 Task: Create a rule when a due date more than days ago is removed from a card by me.
Action: Mouse moved to (1026, 147)
Screenshot: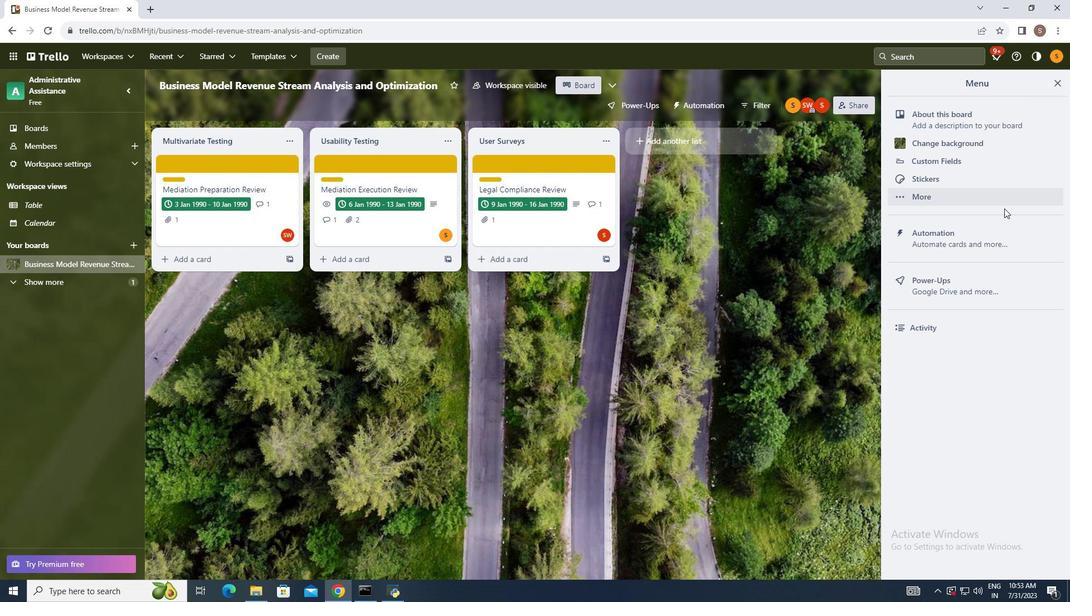
Action: Mouse pressed left at (1026, 147)
Screenshot: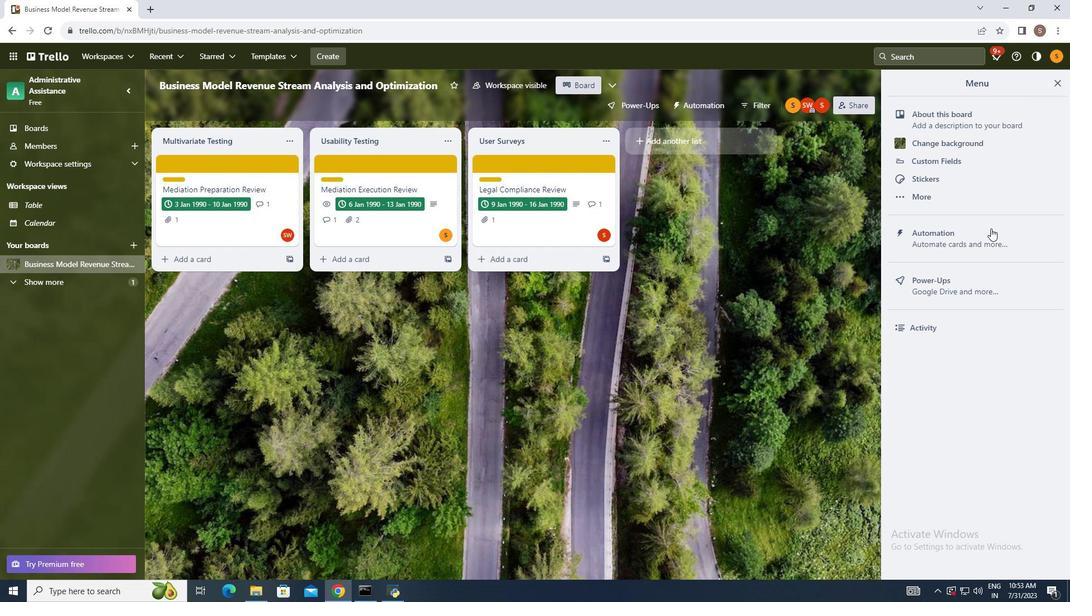 
Action: Mouse moved to (1029, 147)
Screenshot: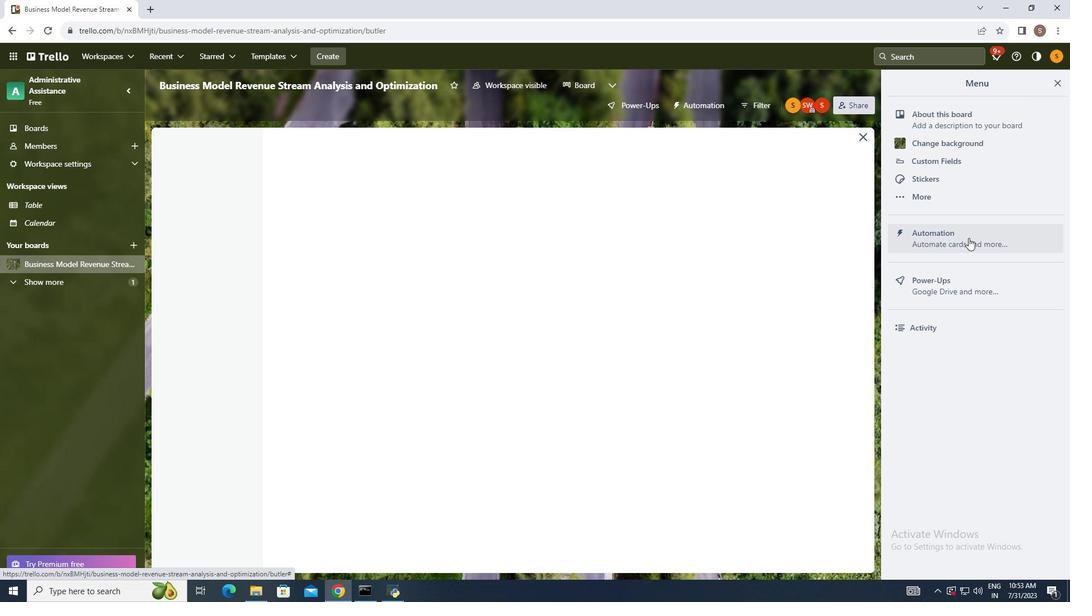 
Action: Mouse pressed left at (1029, 147)
Screenshot: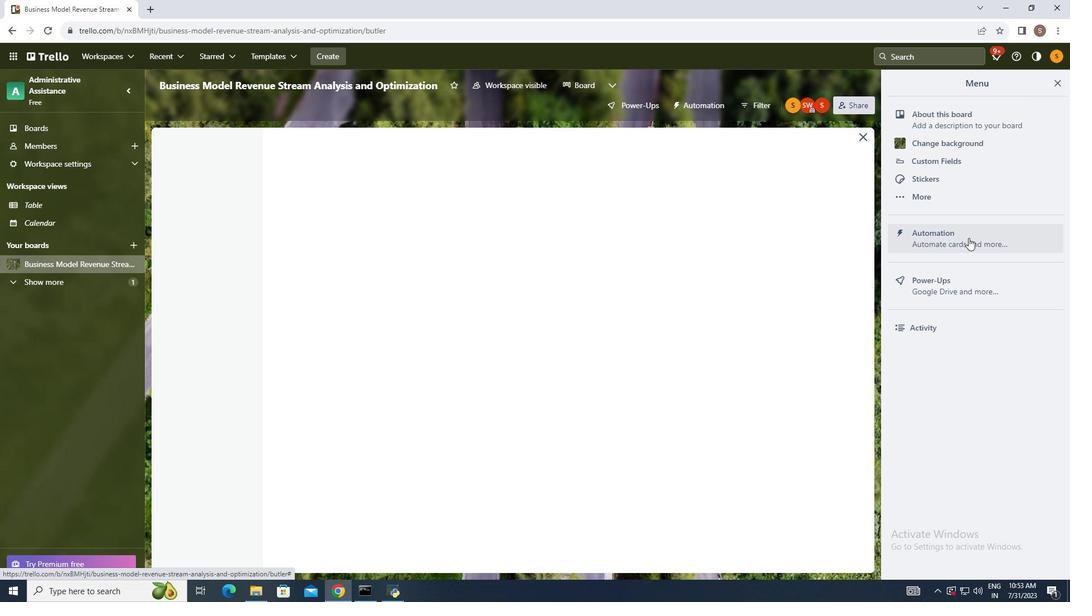 
Action: Mouse moved to (1019, 152)
Screenshot: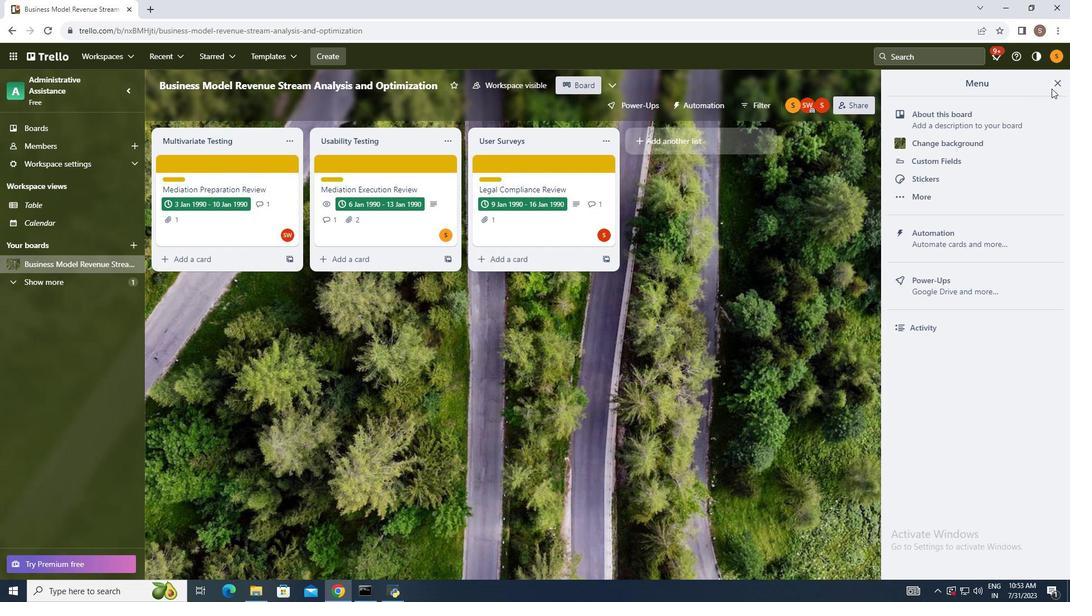 
Action: Mouse pressed left at (1019, 152)
Screenshot: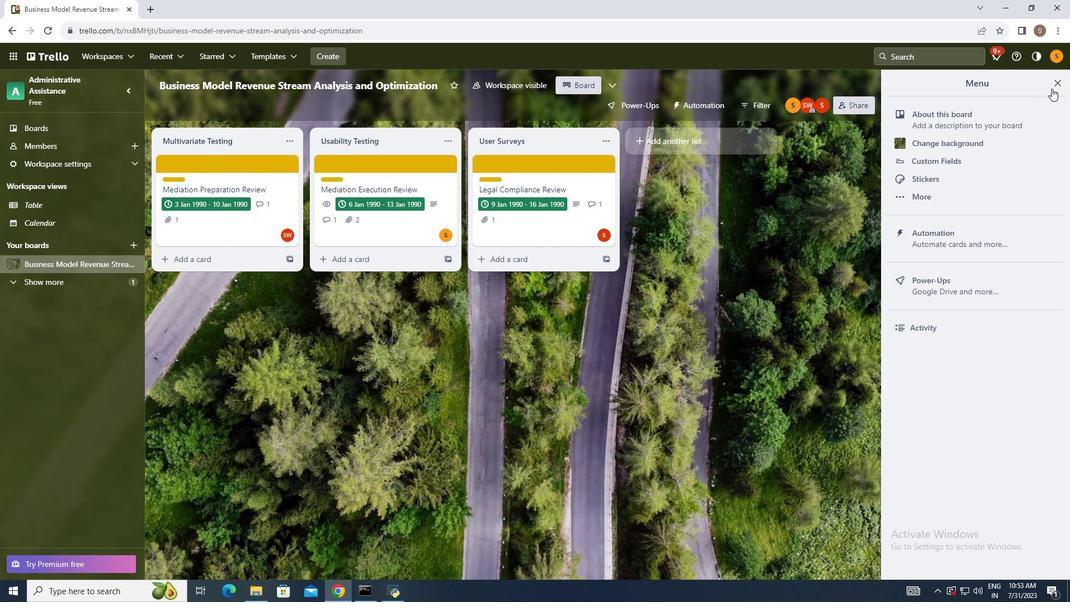
Action: Mouse moved to (940, 259)
Screenshot: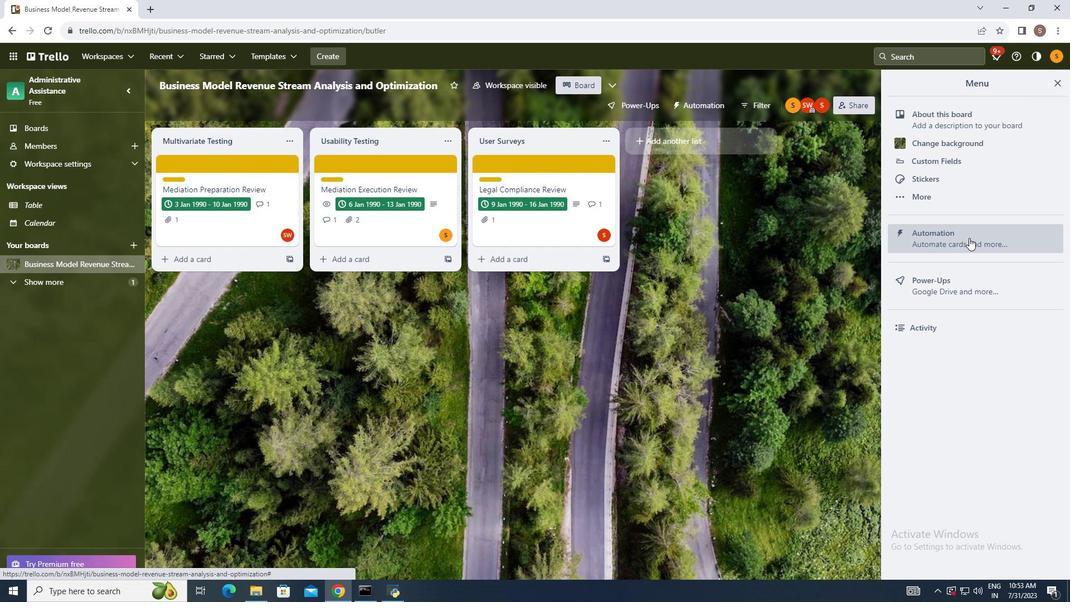 
Action: Mouse pressed left at (940, 259)
Screenshot: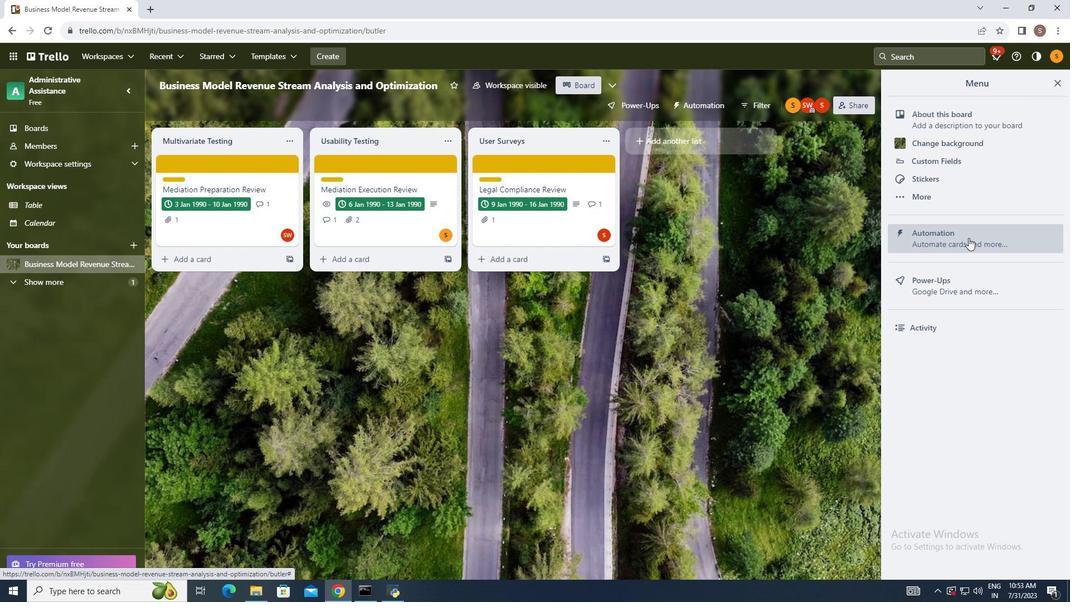 
Action: Mouse moved to (190, 234)
Screenshot: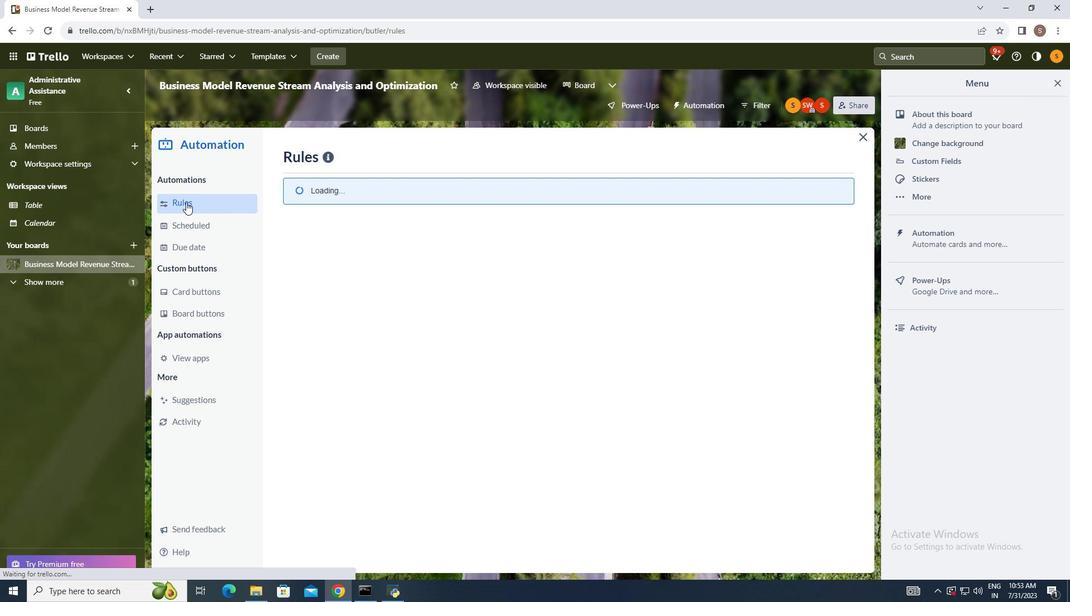 
Action: Mouse pressed left at (190, 234)
Screenshot: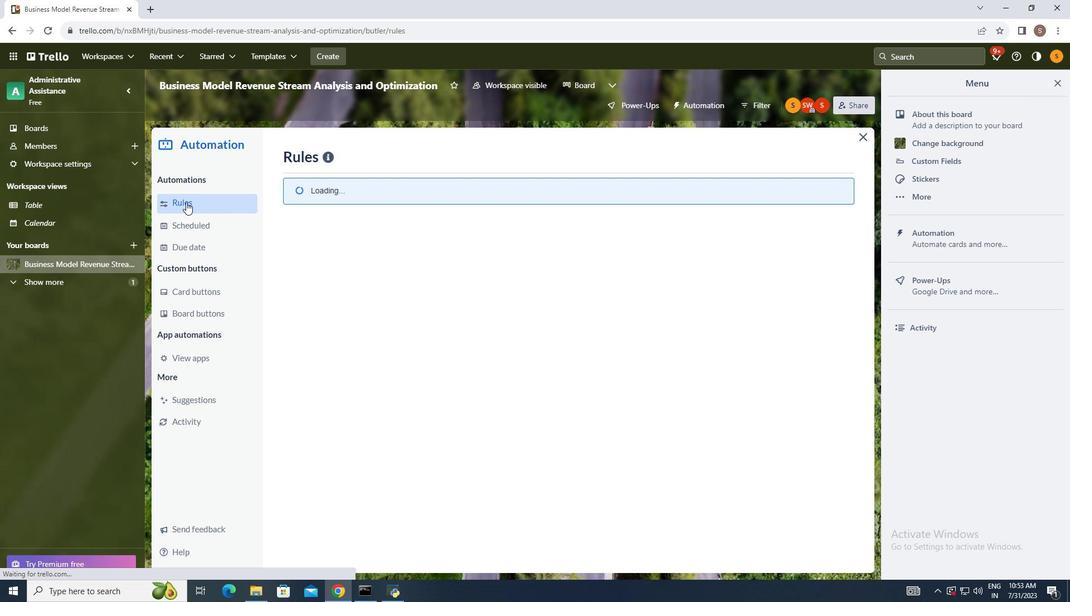 
Action: Mouse moved to (723, 203)
Screenshot: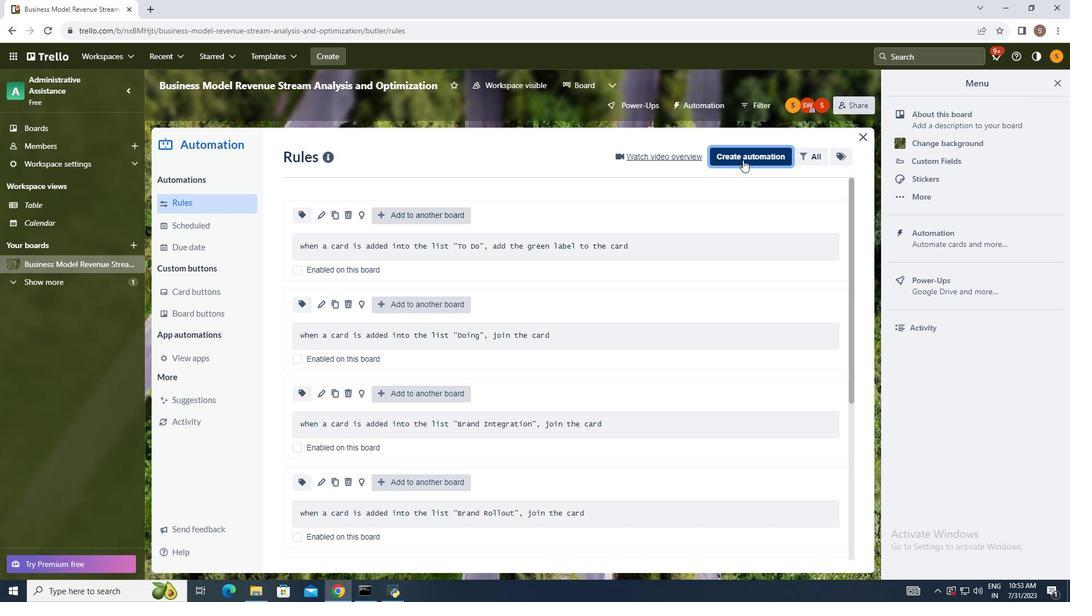 
Action: Mouse pressed left at (723, 203)
Screenshot: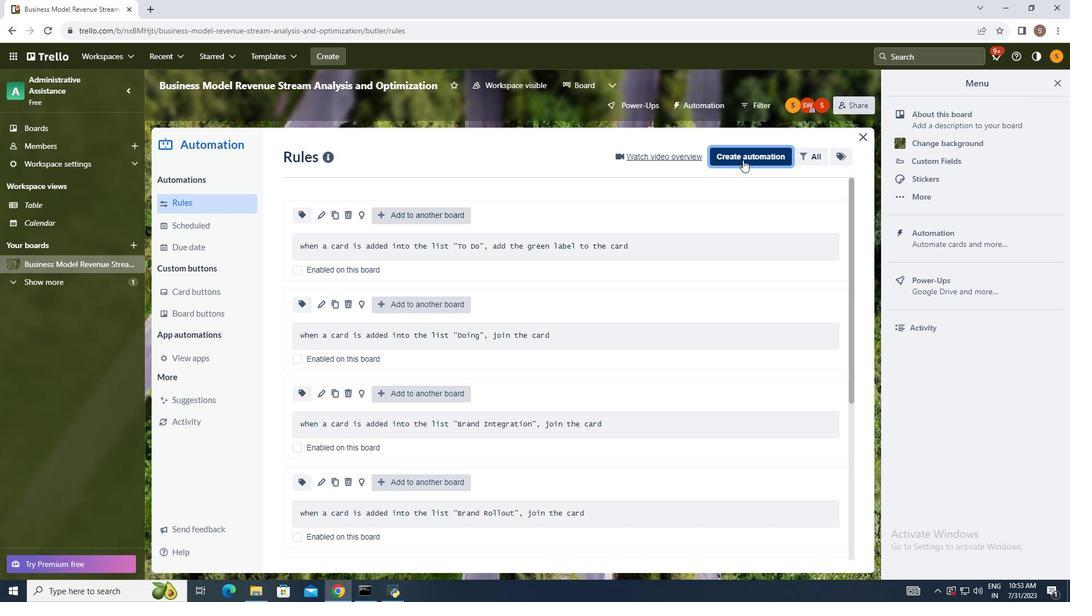 
Action: Mouse moved to (559, 277)
Screenshot: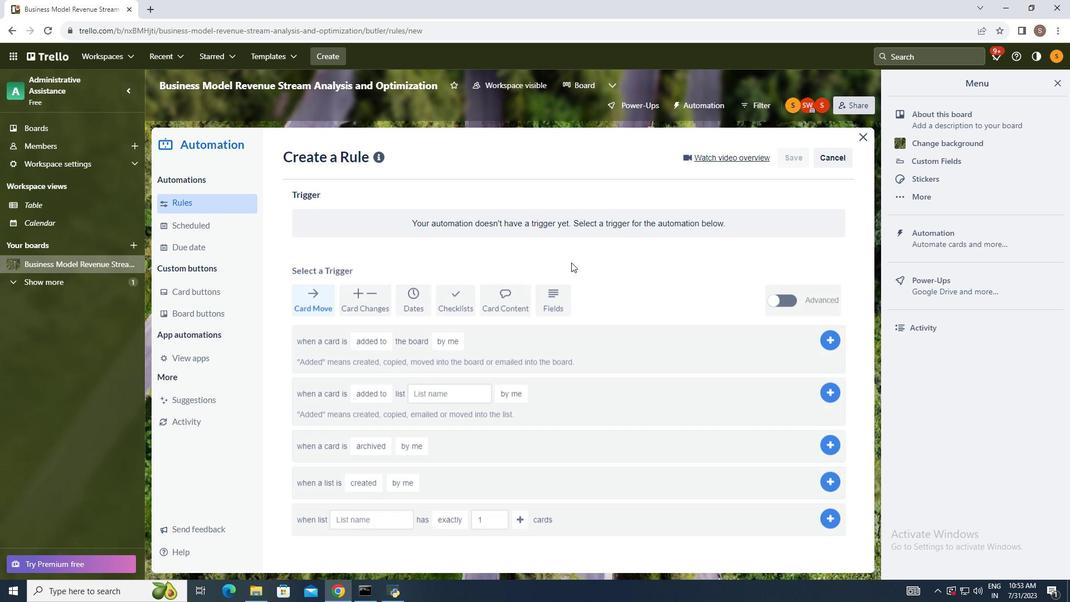 
Action: Mouse pressed left at (559, 277)
Screenshot: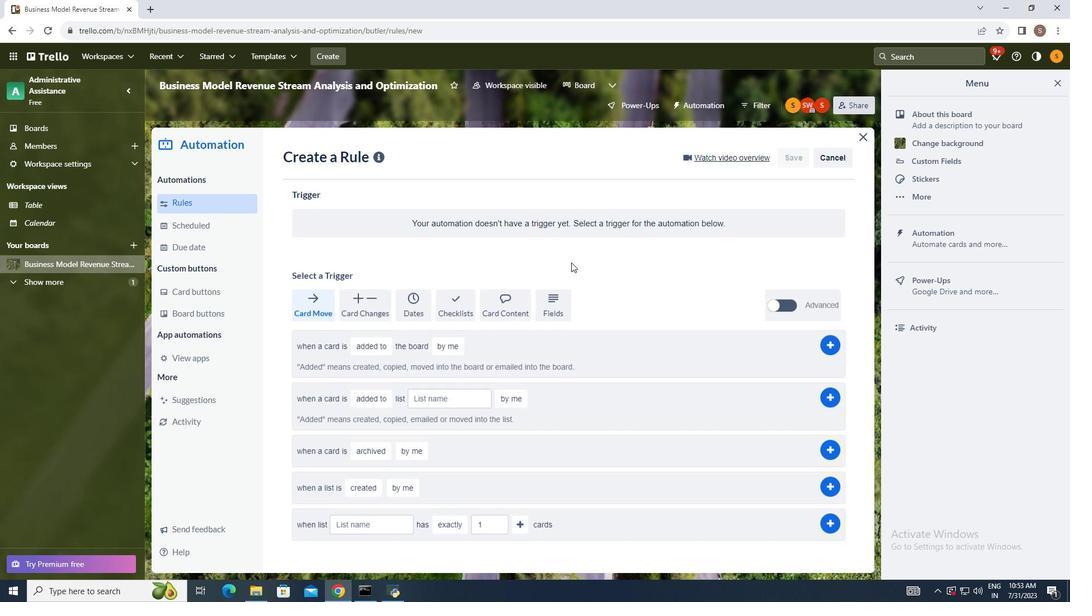 
Action: Mouse moved to (399, 302)
Screenshot: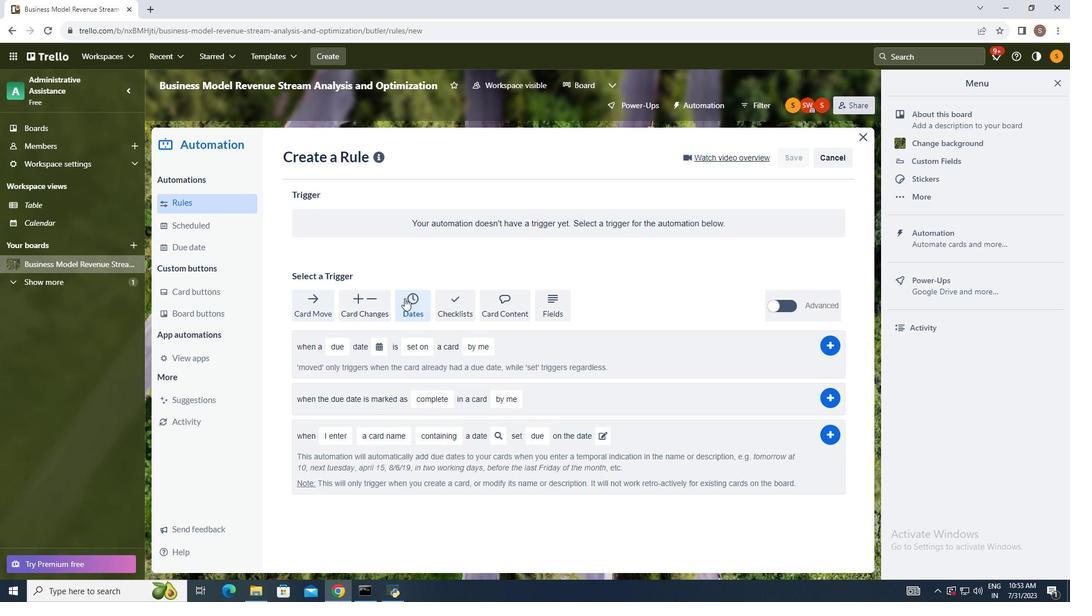 
Action: Mouse pressed left at (399, 302)
Screenshot: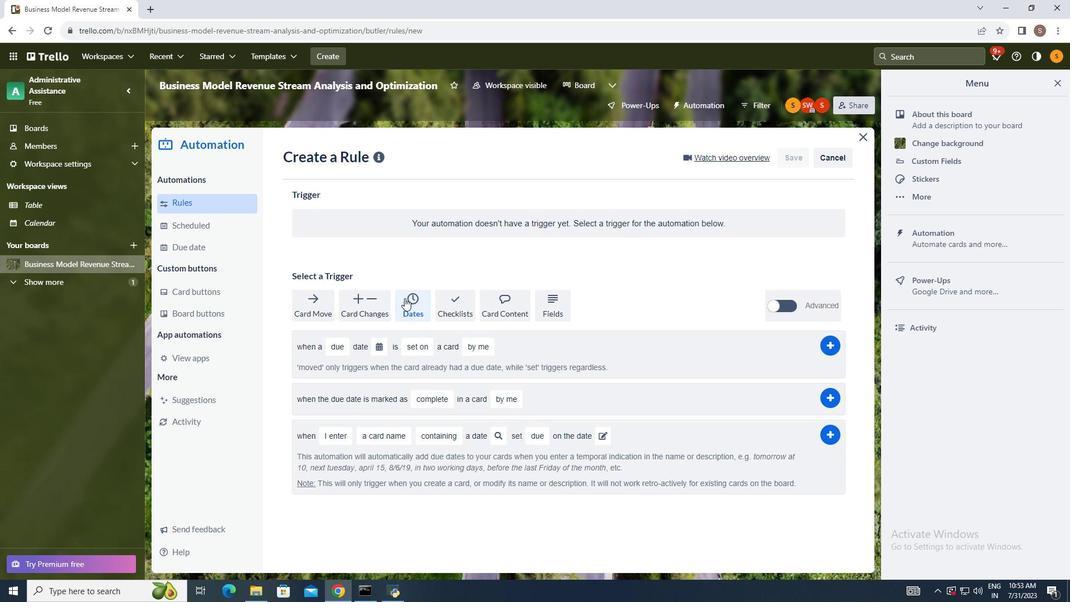 
Action: Mouse moved to (328, 334)
Screenshot: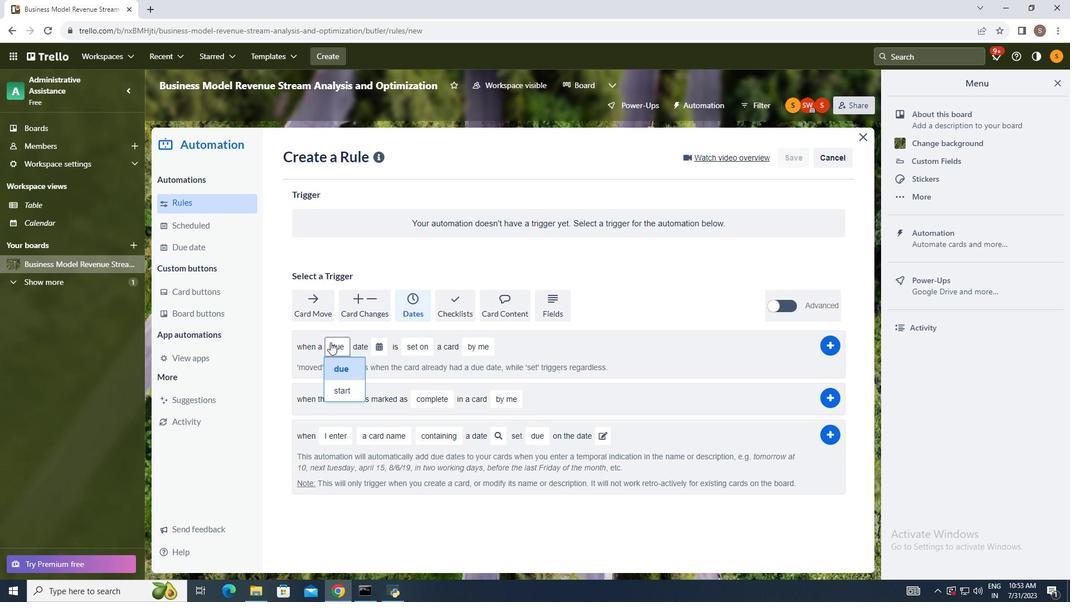 
Action: Mouse pressed left at (328, 334)
Screenshot: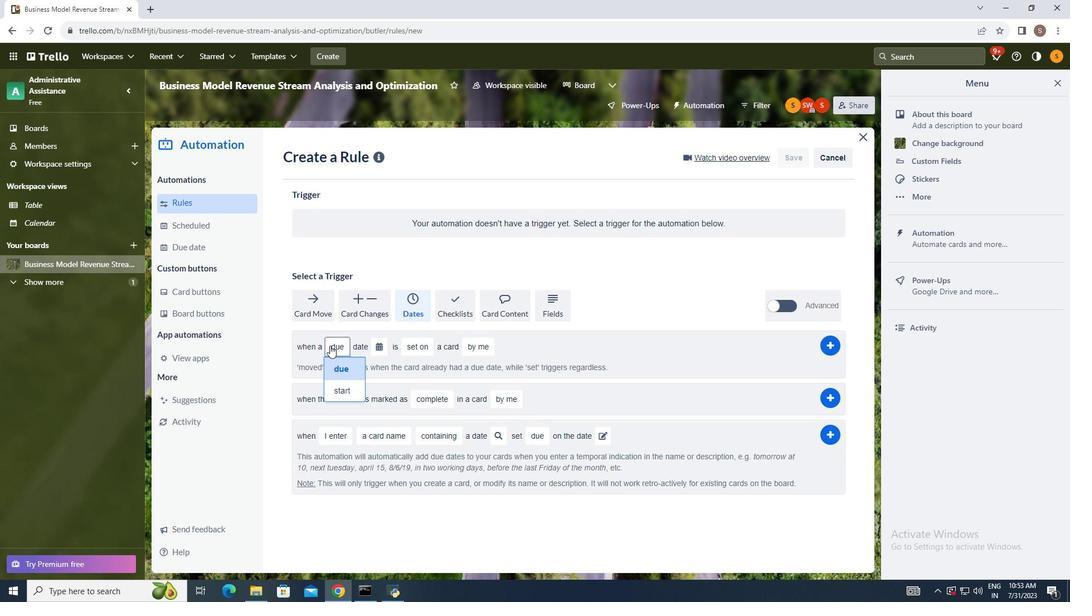 
Action: Mouse moved to (340, 353)
Screenshot: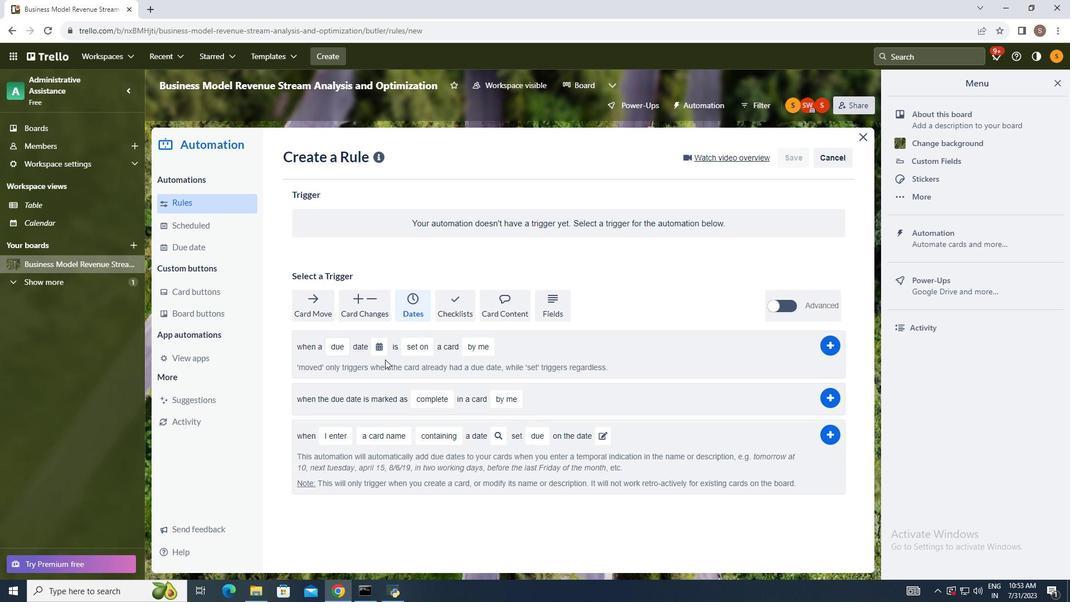 
Action: Mouse pressed left at (340, 353)
Screenshot: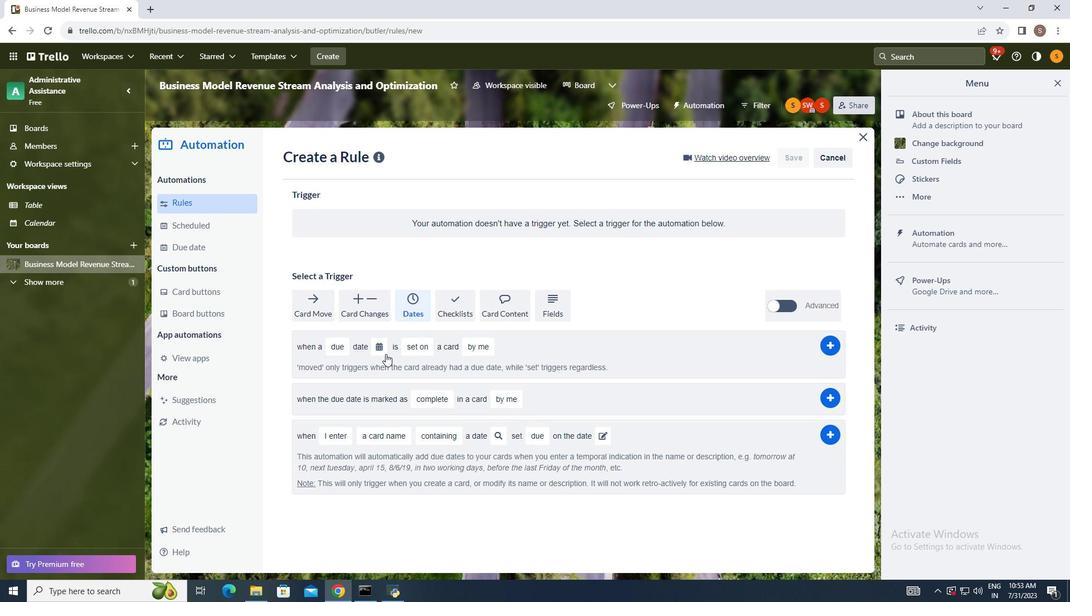 
Action: Mouse moved to (380, 337)
Screenshot: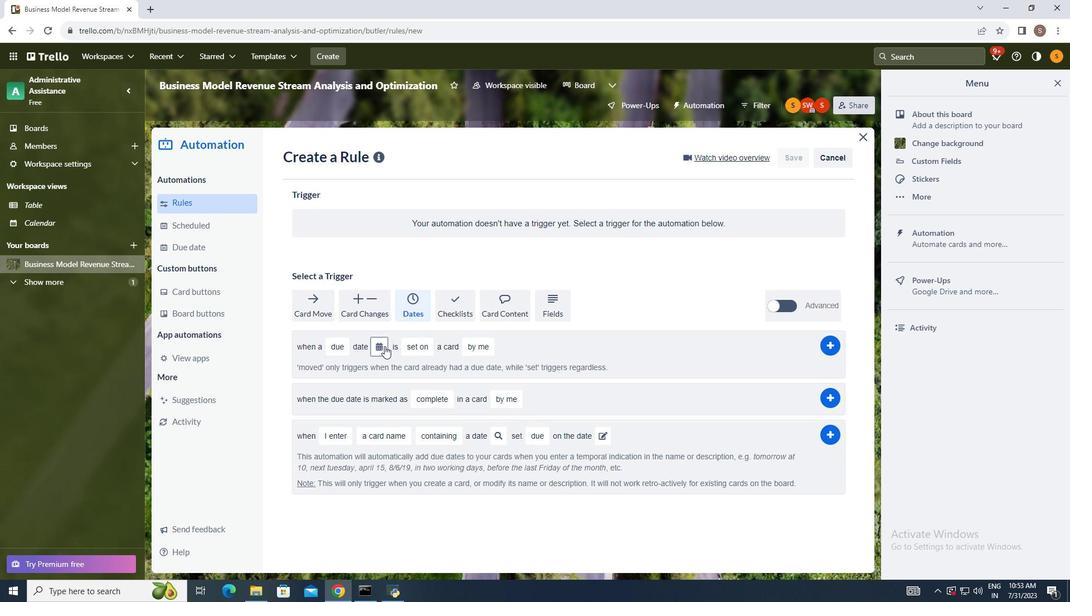 
Action: Mouse pressed left at (380, 337)
Screenshot: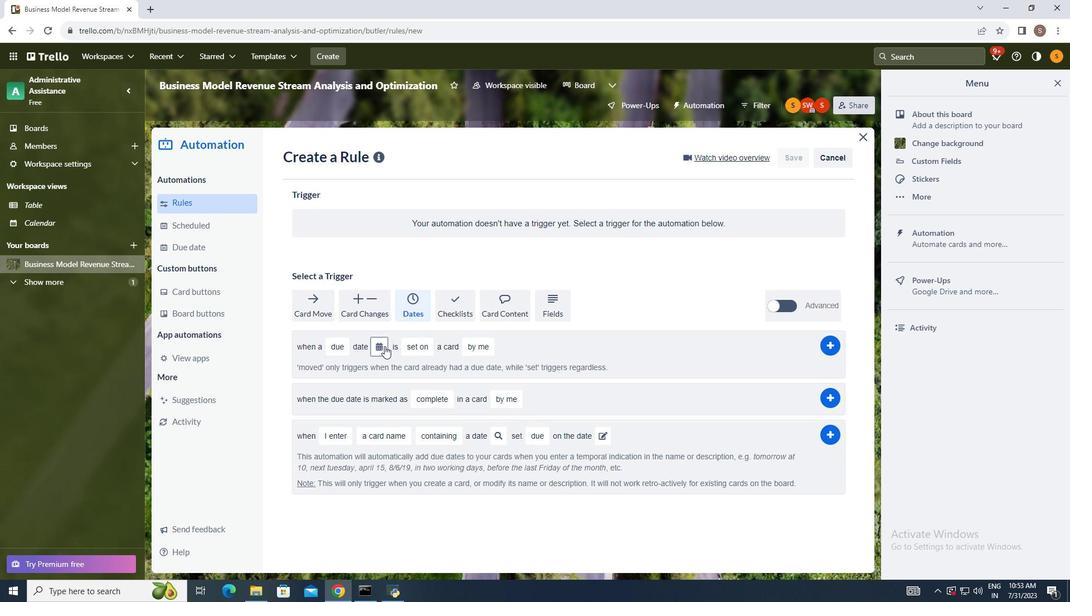 
Action: Mouse moved to (392, 386)
Screenshot: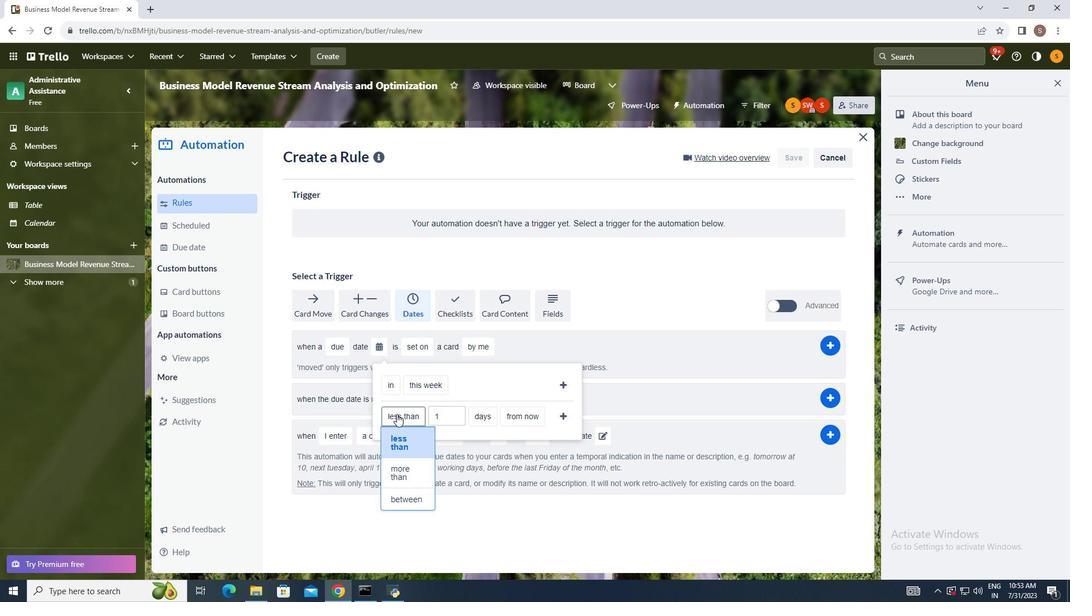 
Action: Mouse pressed left at (392, 386)
Screenshot: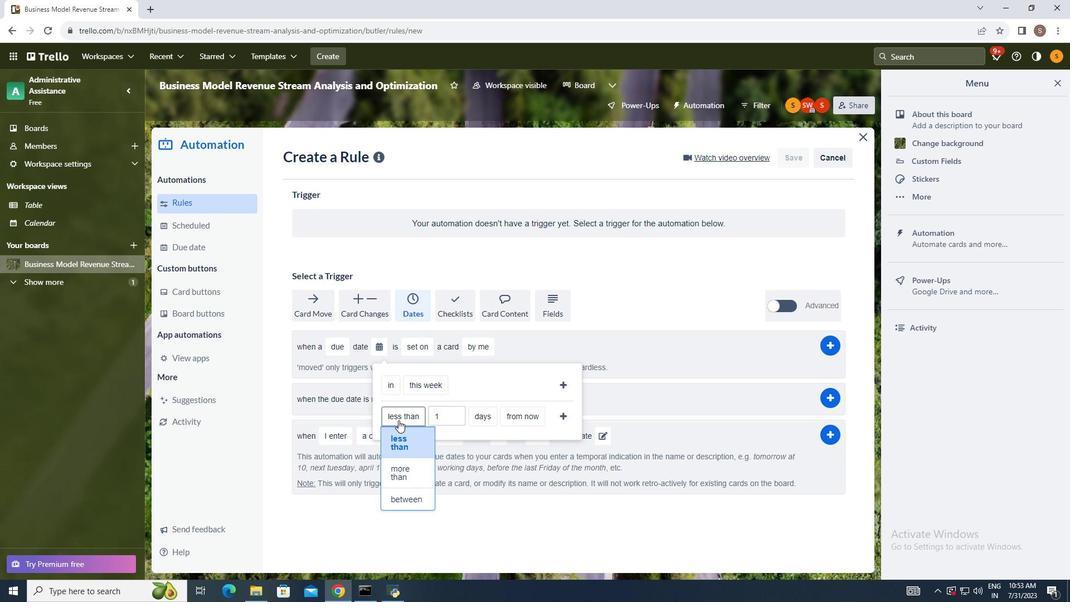 
Action: Mouse moved to (398, 425)
Screenshot: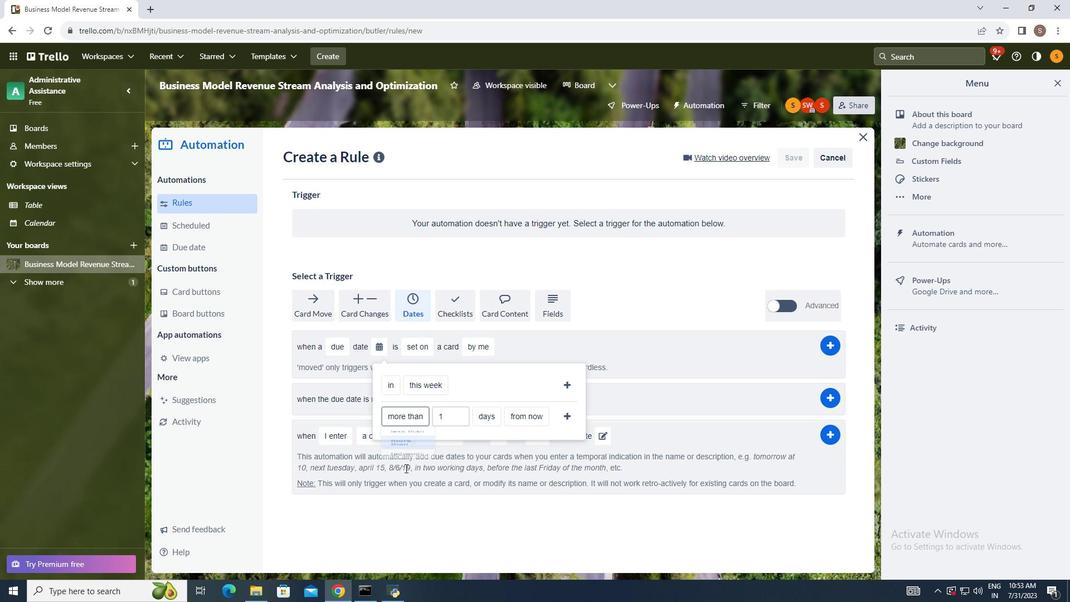 
Action: Mouse pressed left at (398, 425)
Screenshot: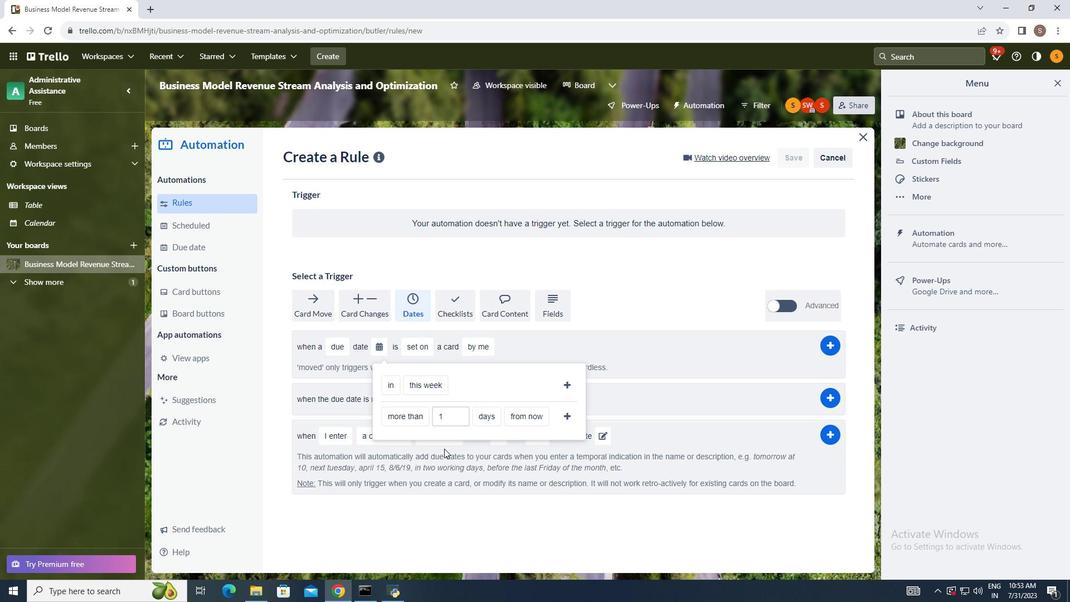 
Action: Mouse moved to (478, 384)
Screenshot: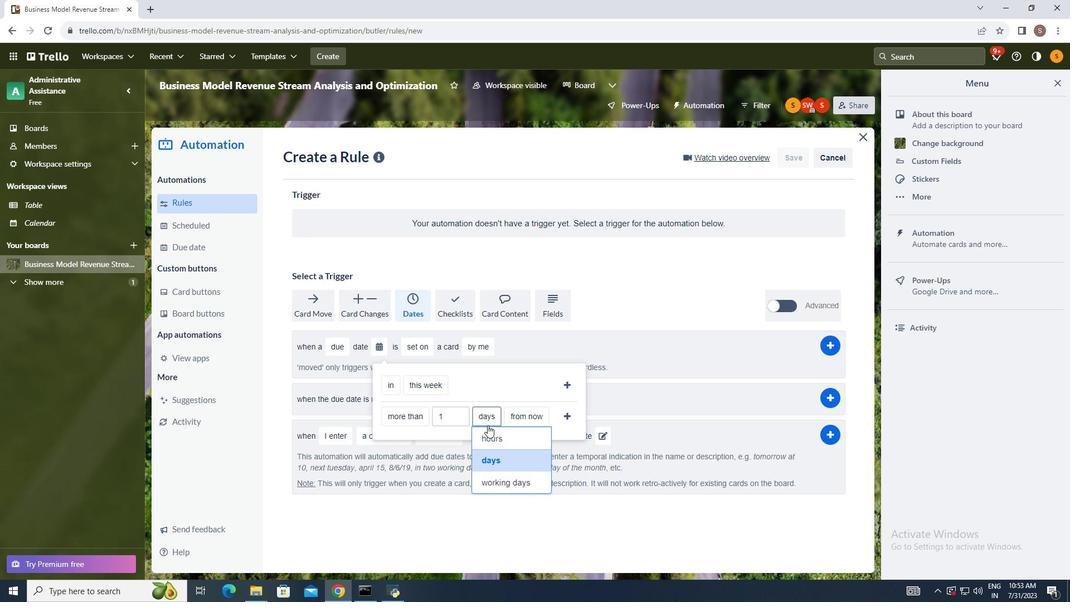 
Action: Mouse pressed left at (478, 384)
Screenshot: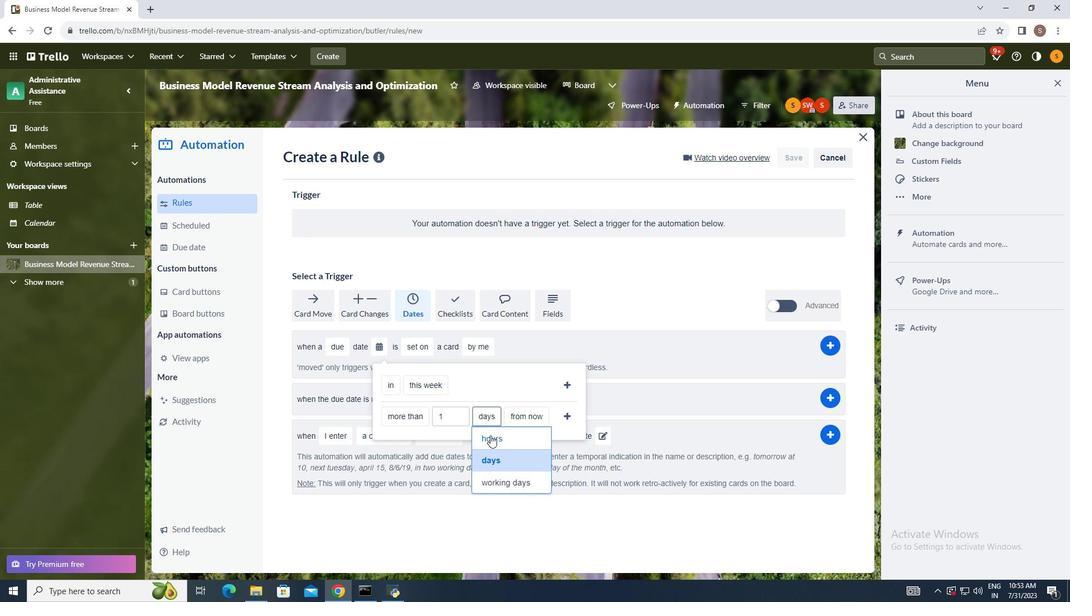 
Action: Mouse moved to (486, 417)
Screenshot: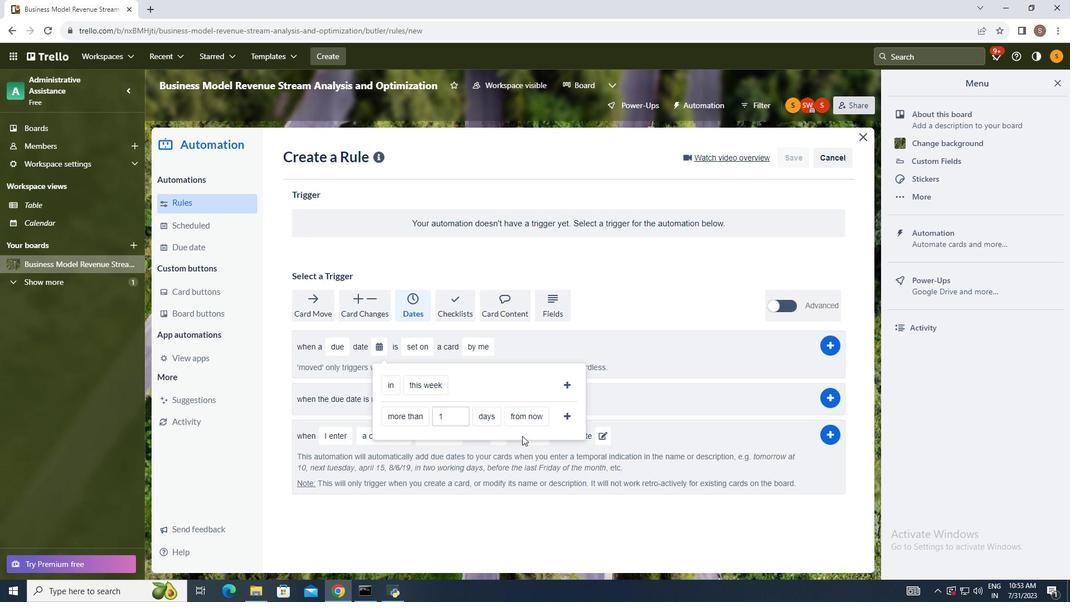 
Action: Mouse pressed left at (486, 417)
Screenshot: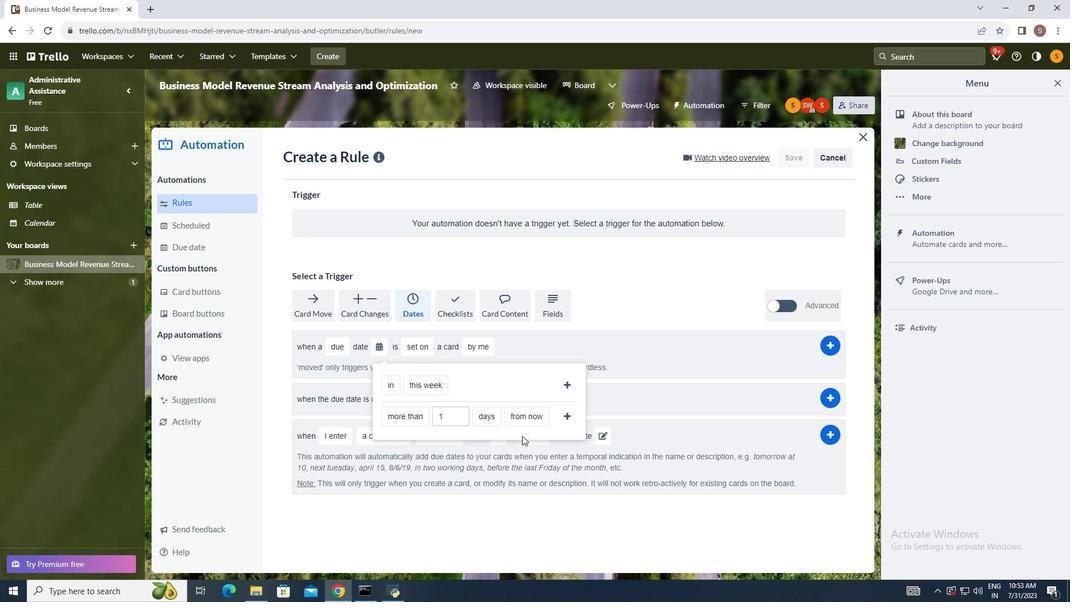 
Action: Mouse moved to (514, 386)
Screenshot: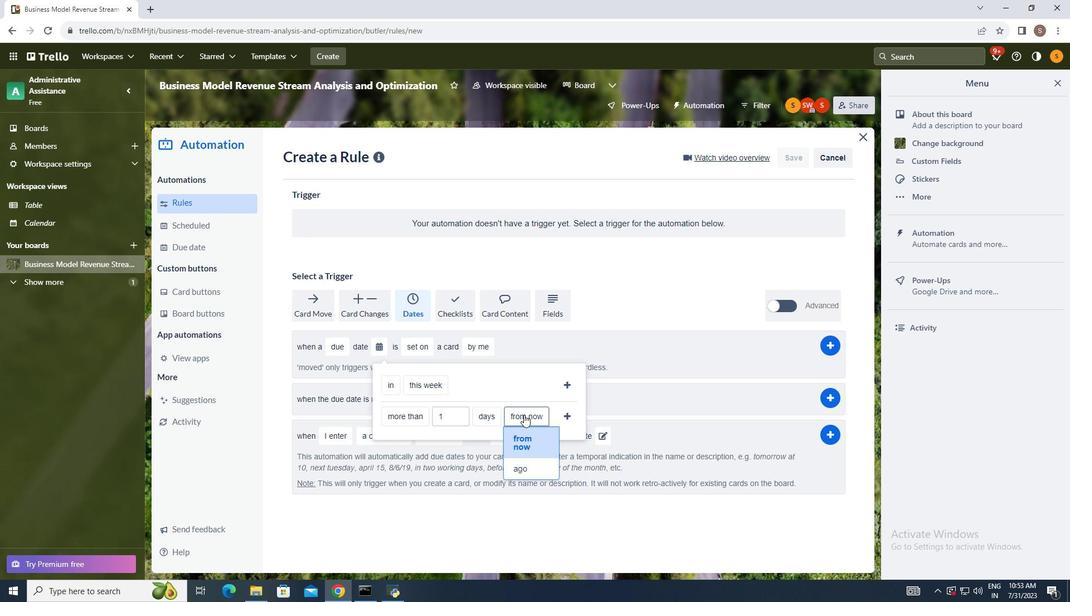 
Action: Mouse pressed left at (514, 386)
Screenshot: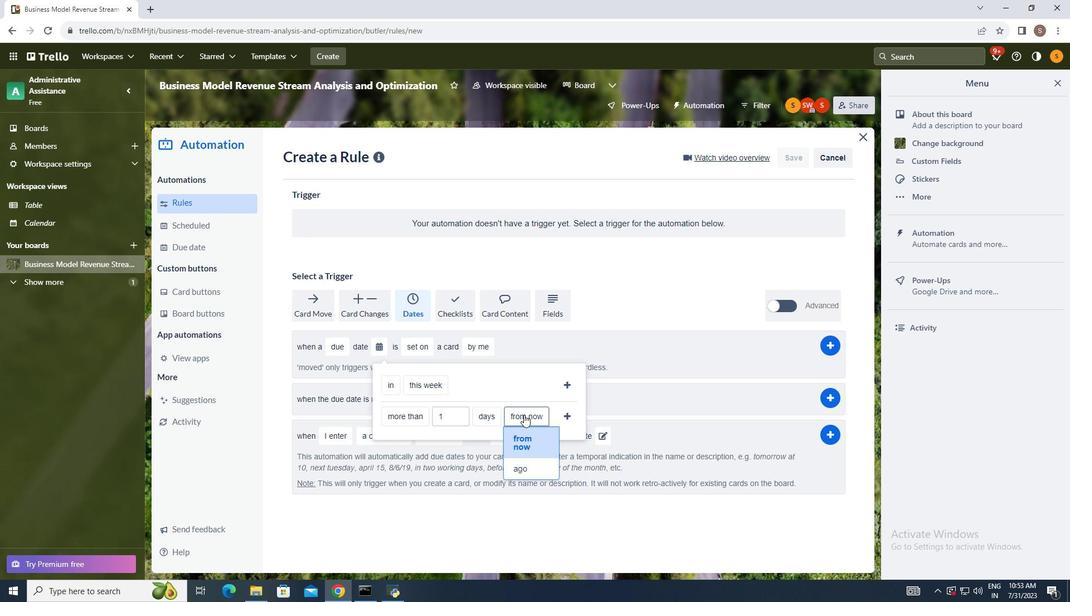 
Action: Mouse moved to (504, 428)
Screenshot: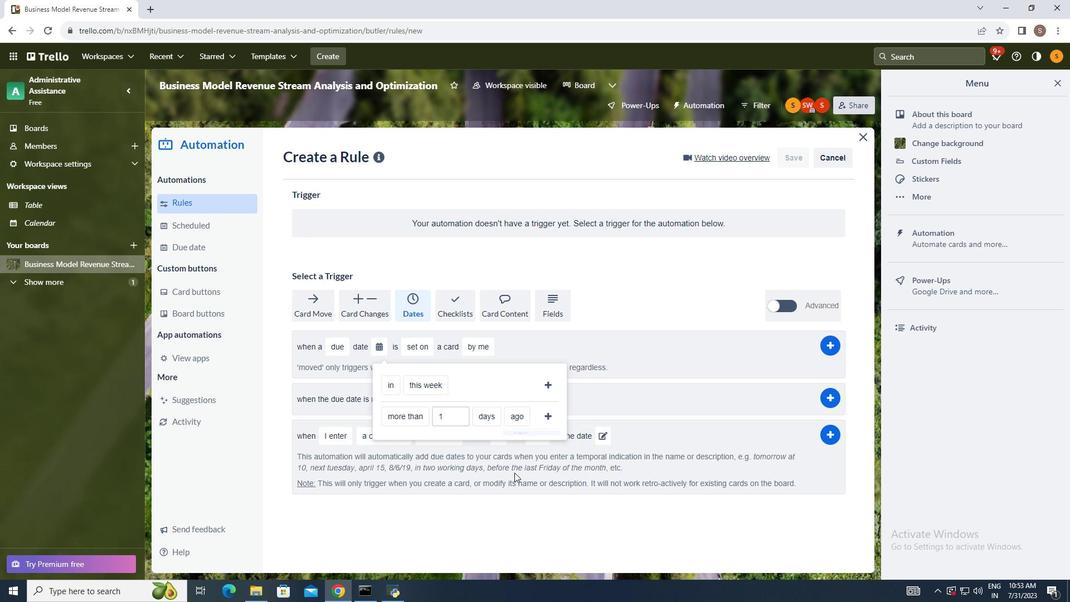 
Action: Mouse pressed left at (504, 428)
Screenshot: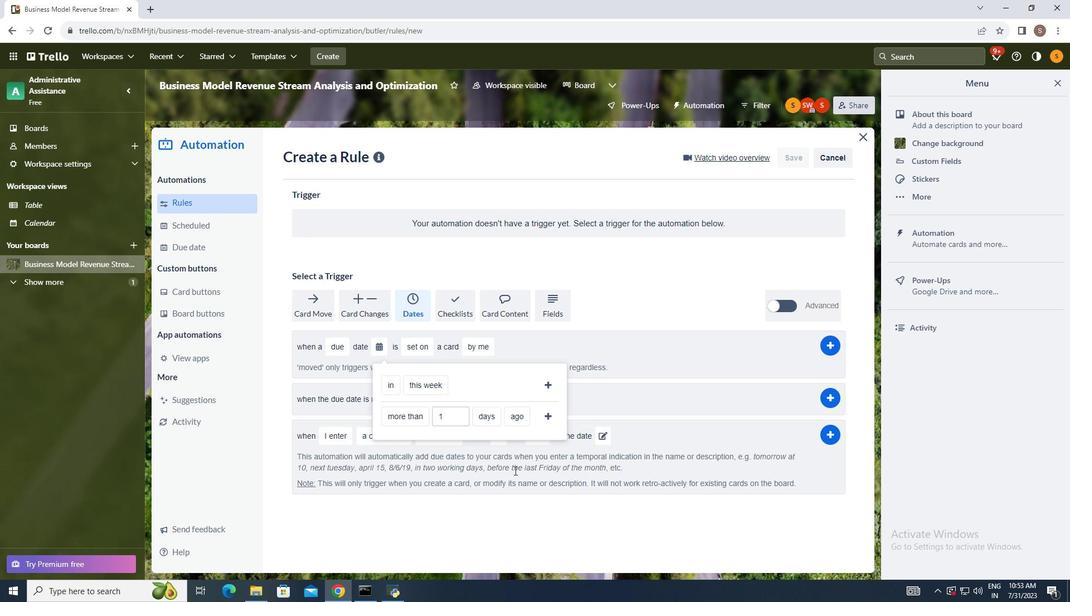 
Action: Mouse moved to (537, 387)
Screenshot: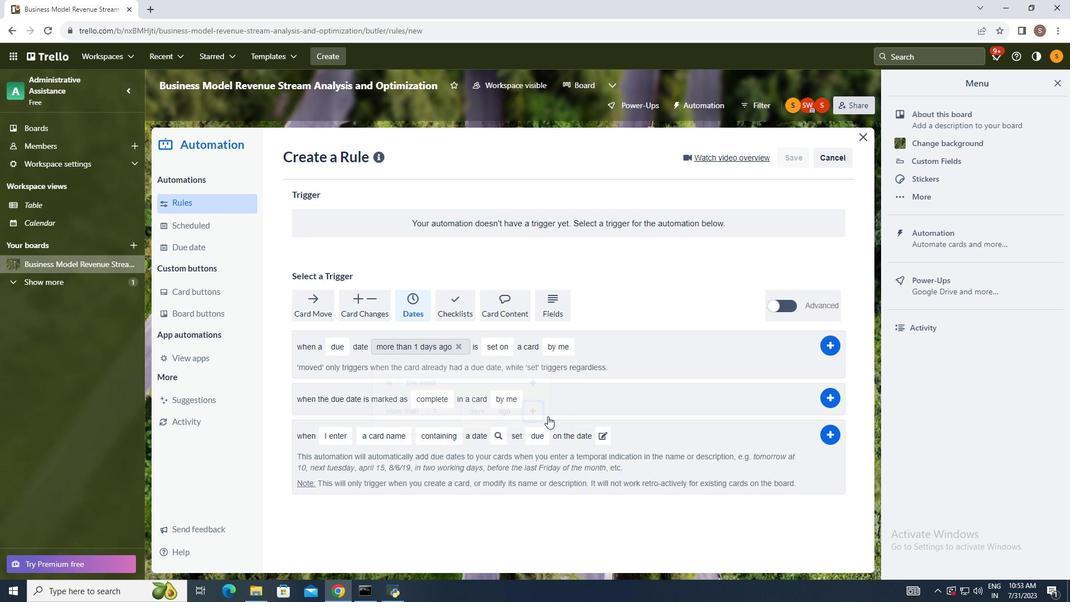 
Action: Mouse pressed left at (537, 387)
Screenshot: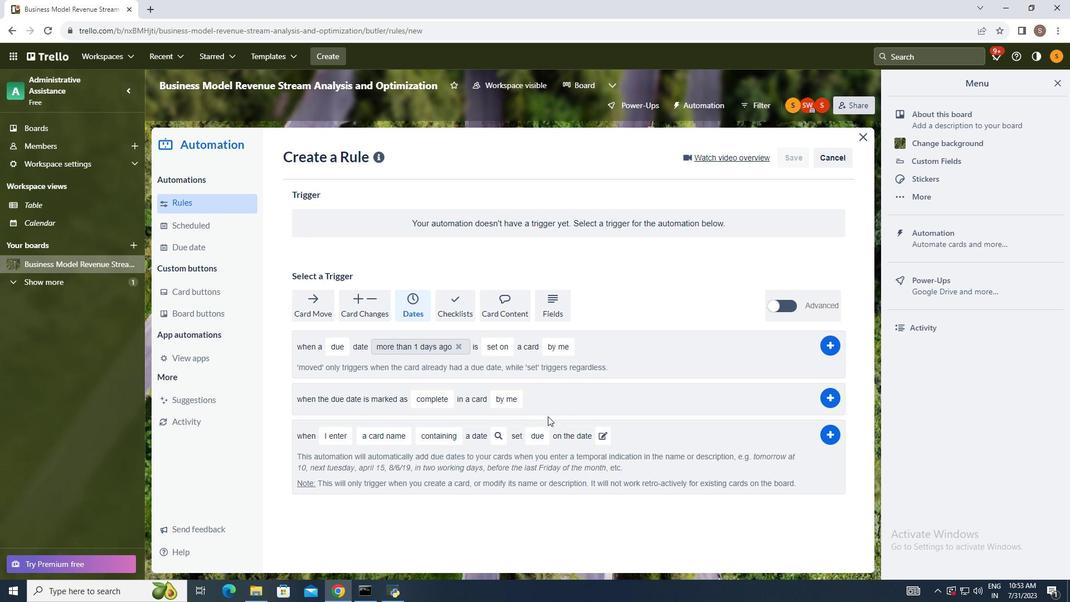 
Action: Mouse moved to (486, 341)
Screenshot: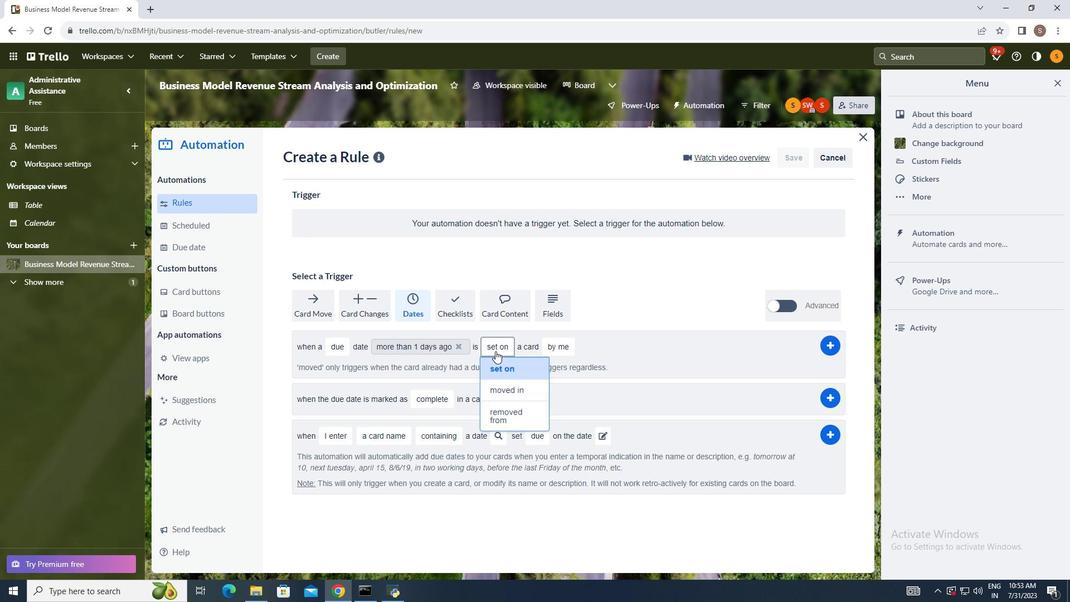 
Action: Mouse pressed left at (486, 341)
Screenshot: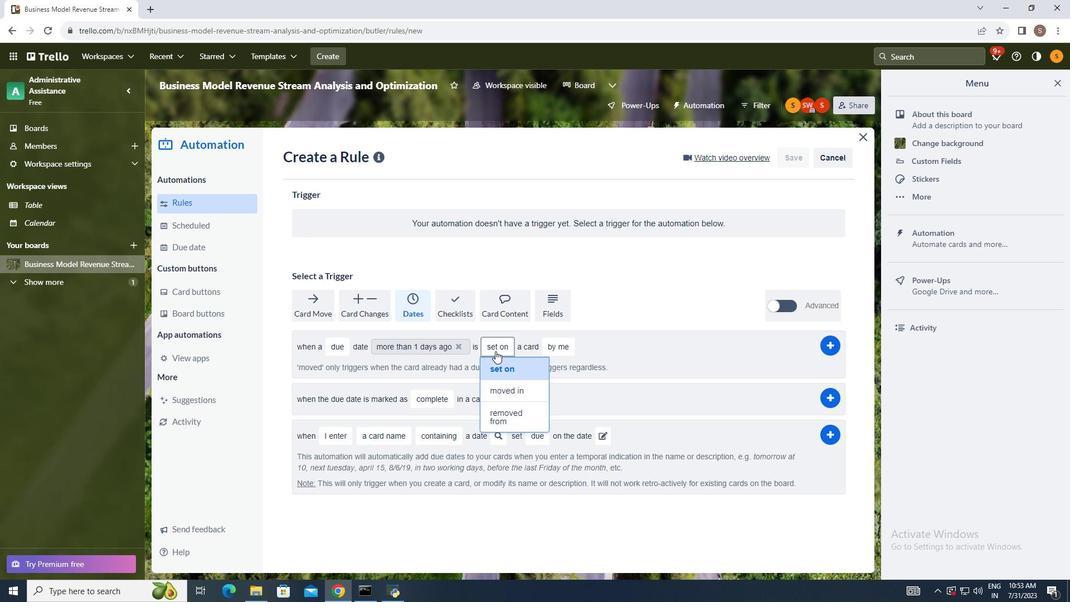 
Action: Mouse moved to (497, 392)
Screenshot: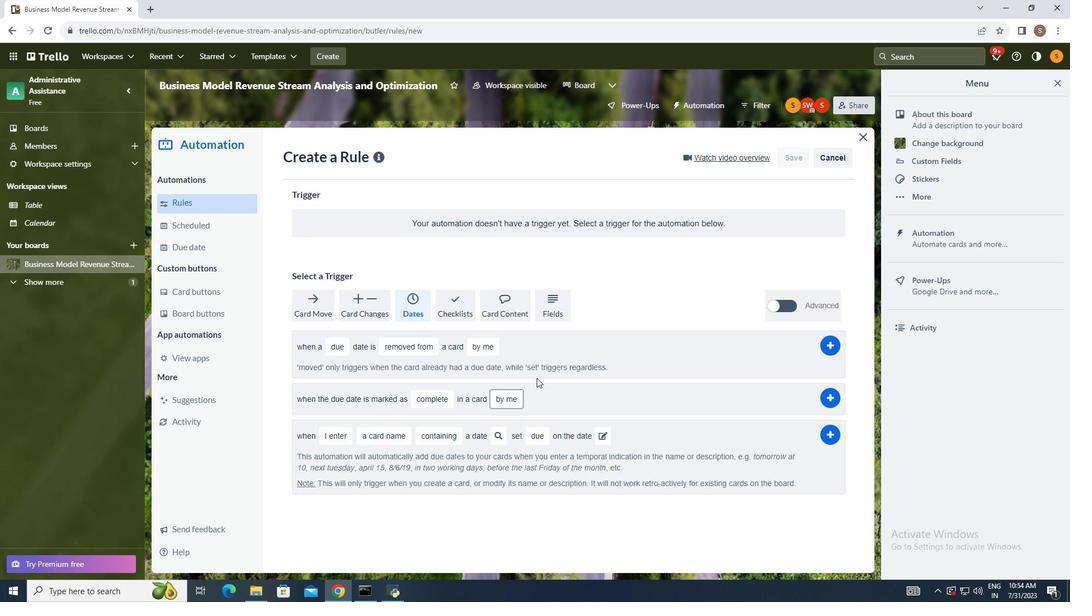 
Action: Mouse pressed left at (497, 392)
Screenshot: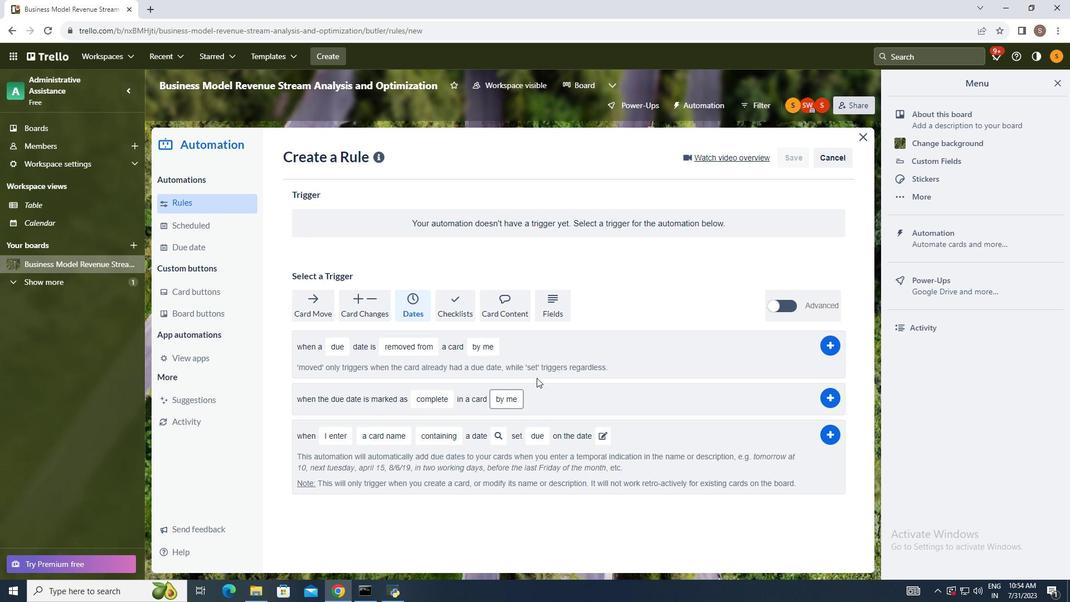 
Action: Mouse moved to (479, 335)
Screenshot: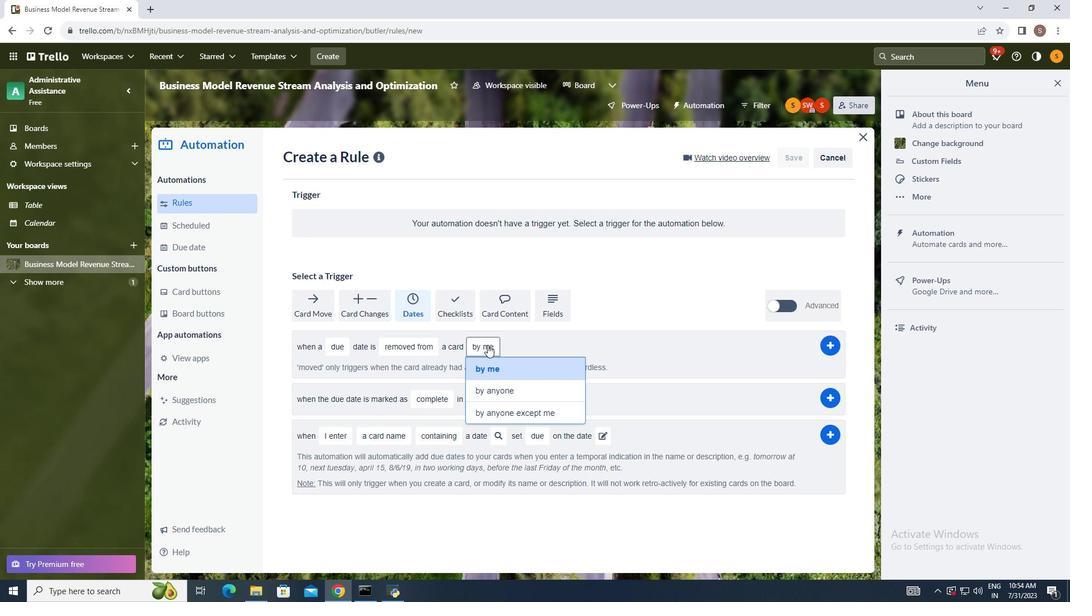 
Action: Mouse pressed left at (479, 335)
Screenshot: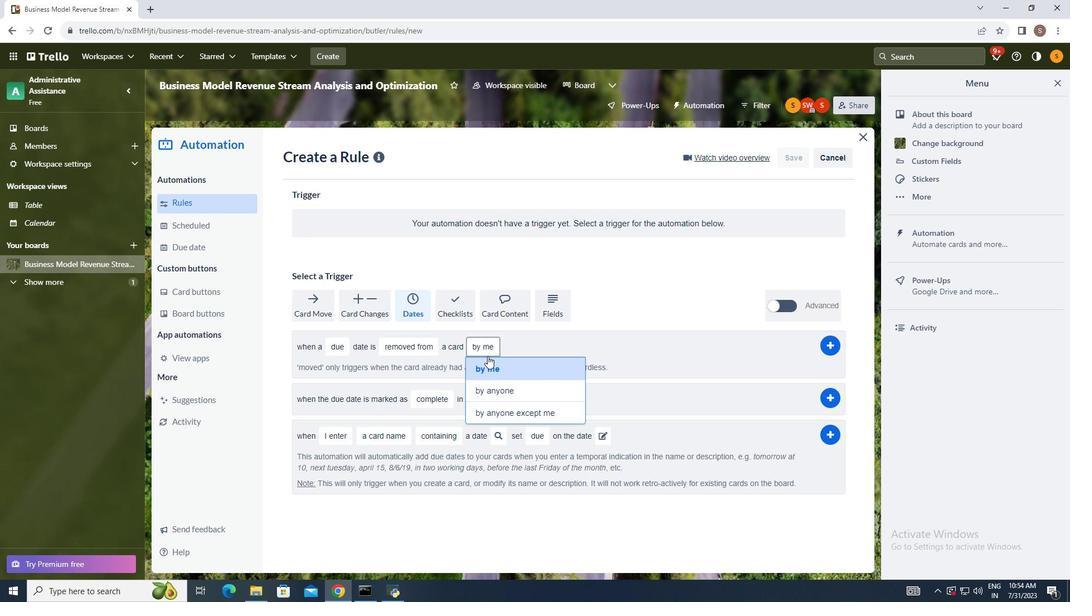 
Action: Mouse moved to (481, 354)
Screenshot: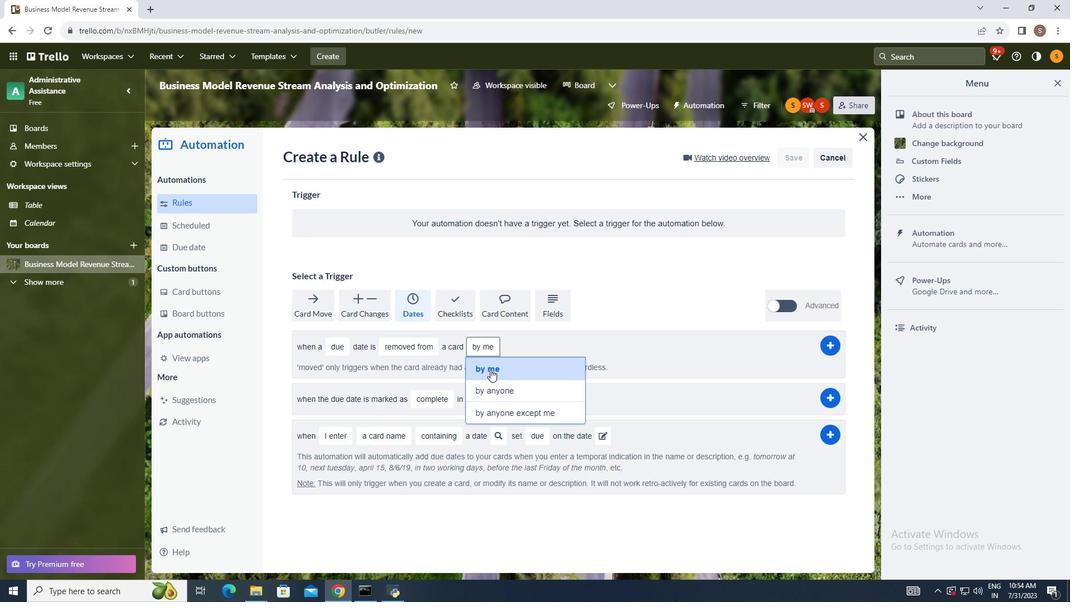 
Action: Mouse pressed left at (481, 354)
Screenshot: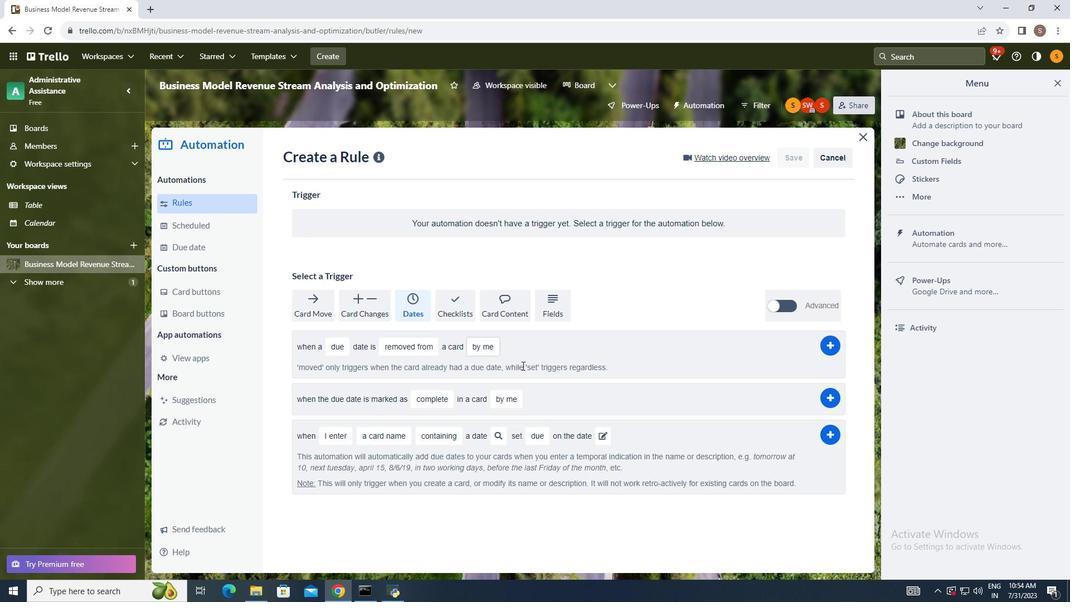 
Action: Mouse moved to (611, 336)
Screenshot: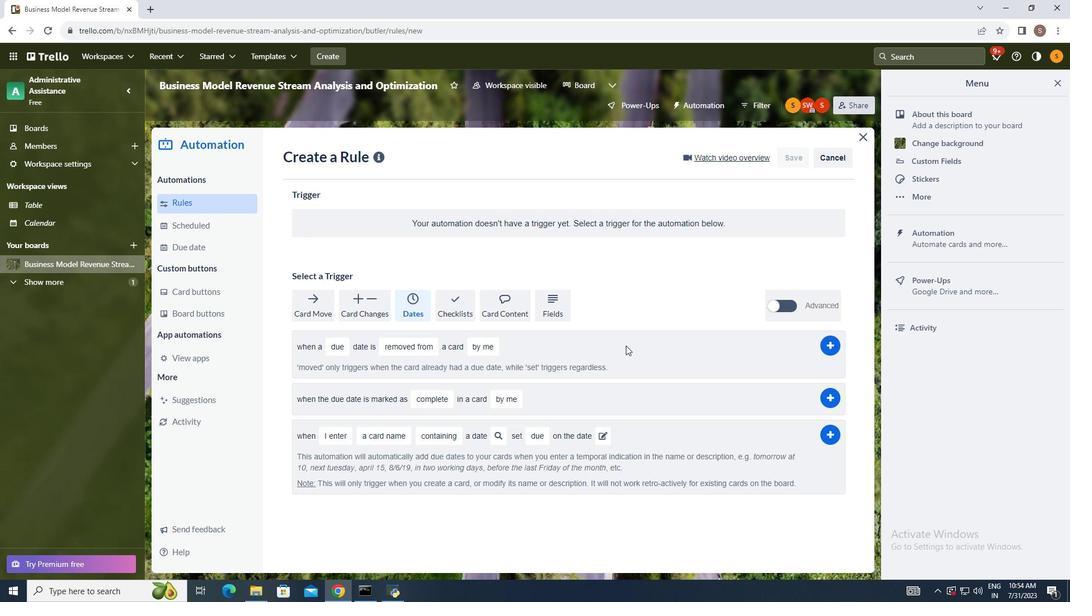 
